 Task: Add an event with the title Third Webinar: Content Marketing Best Practices, date '2024/03/26', time 8:00 AM to 10:00 AMand add a description: Participants will be led through a body scan exercise, where they will direct their attention to different parts of their body, noticing sensations and releasing any tension or discomfort. This practice promotes body awareness and relaxation., put the event into Yellow category, logged in from the account softage.3@softage.netand send the event invitation to softage.1@softage.net and softage.2@softage.net. Set a reminder for the event 15 minutes before
Action: Mouse moved to (85, 87)
Screenshot: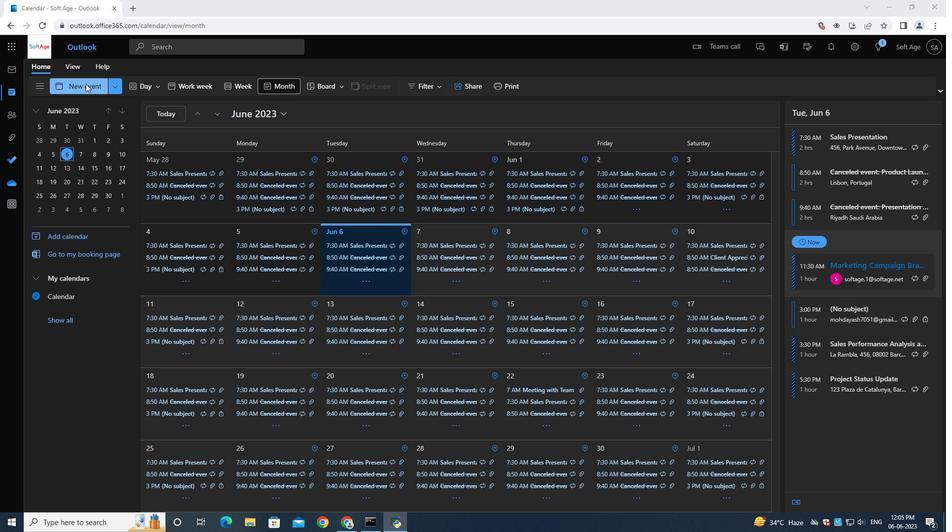 
Action: Mouse pressed left at (85, 87)
Screenshot: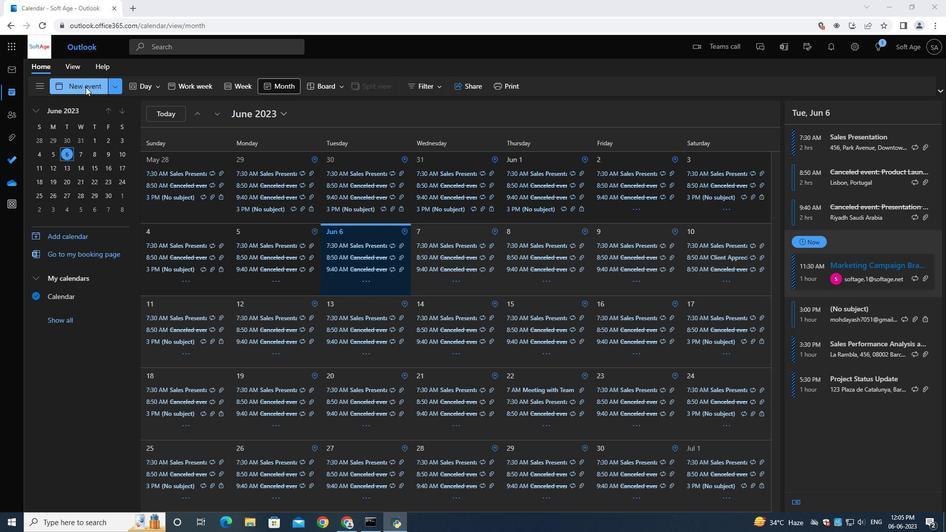 
Action: Mouse moved to (250, 153)
Screenshot: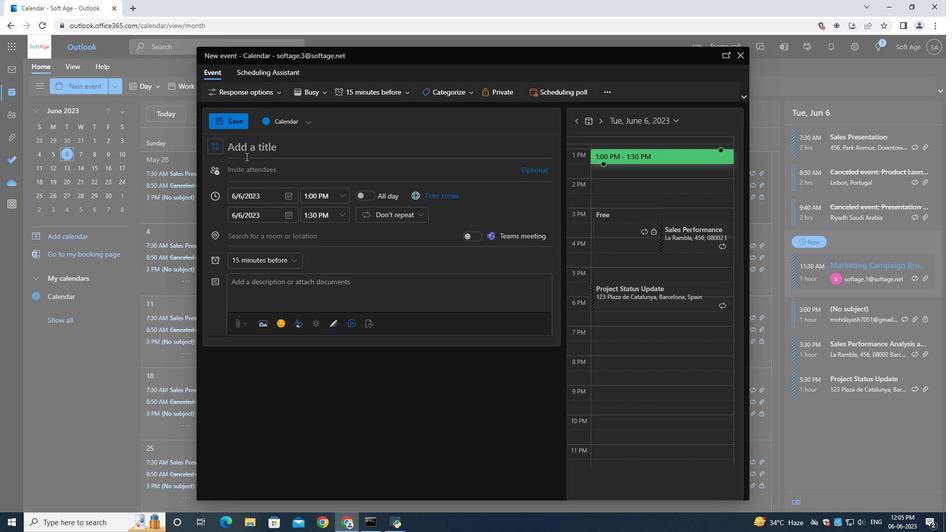 
Action: Key pressed <Key.shift>Third<Key.space><Key.shift>Webi<Key.shift>nar<Key.shift_r>:<Key.space><Key.shift>Content<Key.space><Key.shift>Marketing<Key.space><Key.shift><Key.shift><Key.shift><Key.shift><Key.shift><Key.shift>Best<Key.space><Key.shift><Key.shift><Key.shift>Practices
Screenshot: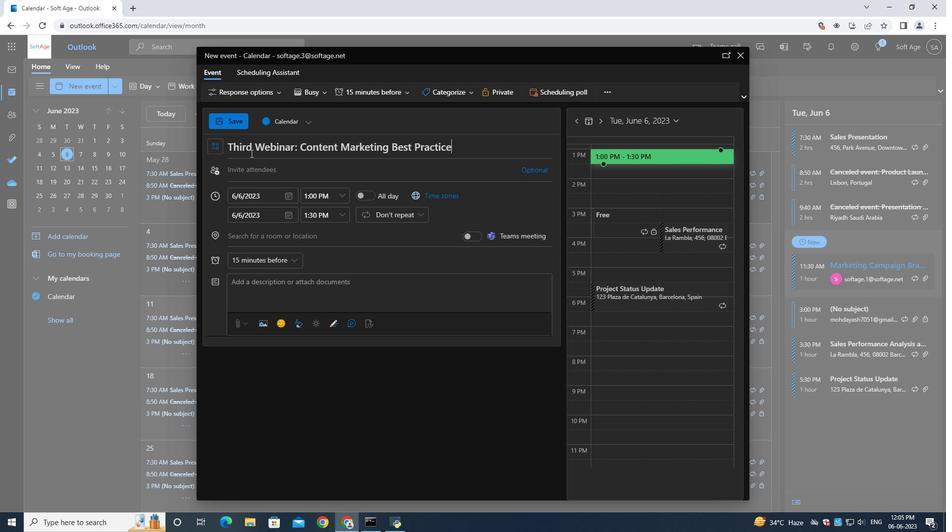 
Action: Mouse moved to (290, 194)
Screenshot: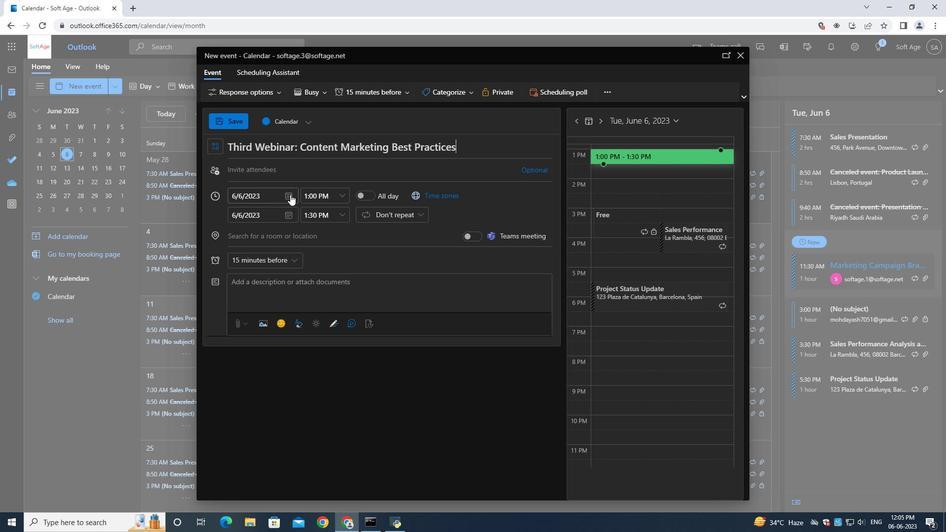 
Action: Mouse pressed left at (290, 194)
Screenshot: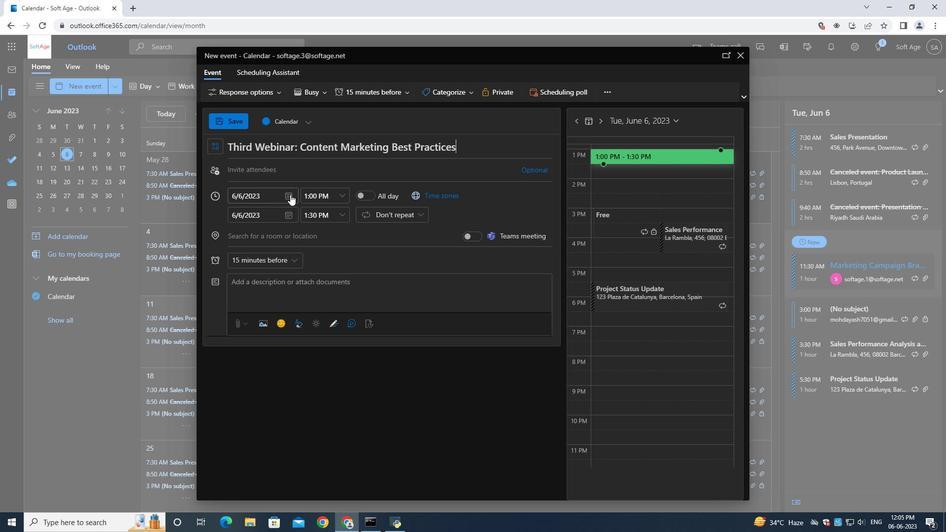 
Action: Mouse moved to (321, 214)
Screenshot: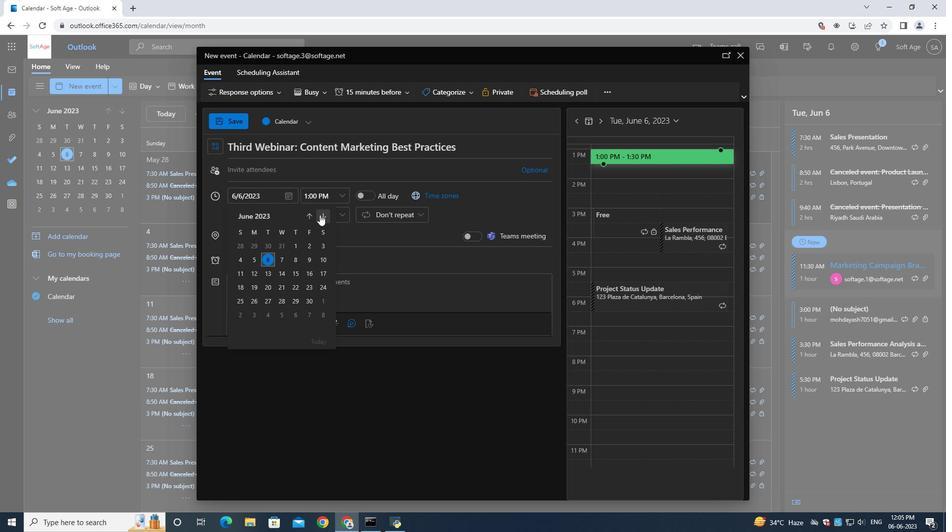 
Action: Mouse pressed left at (321, 214)
Screenshot: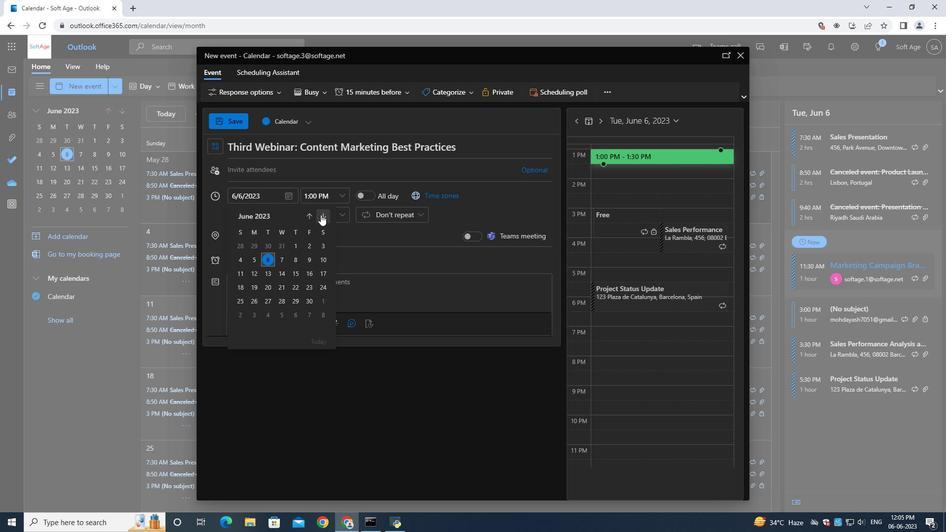 
Action: Mouse pressed left at (321, 214)
Screenshot: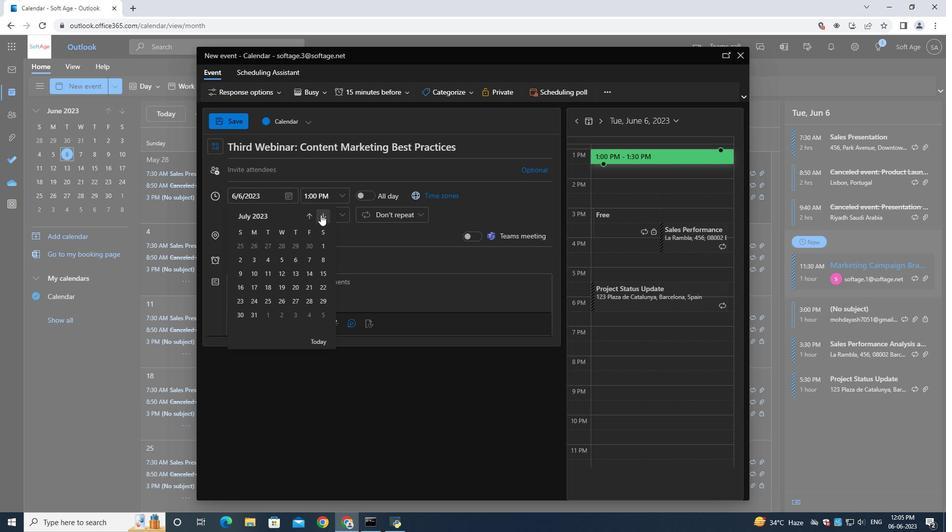 
Action: Mouse pressed left at (321, 214)
Screenshot: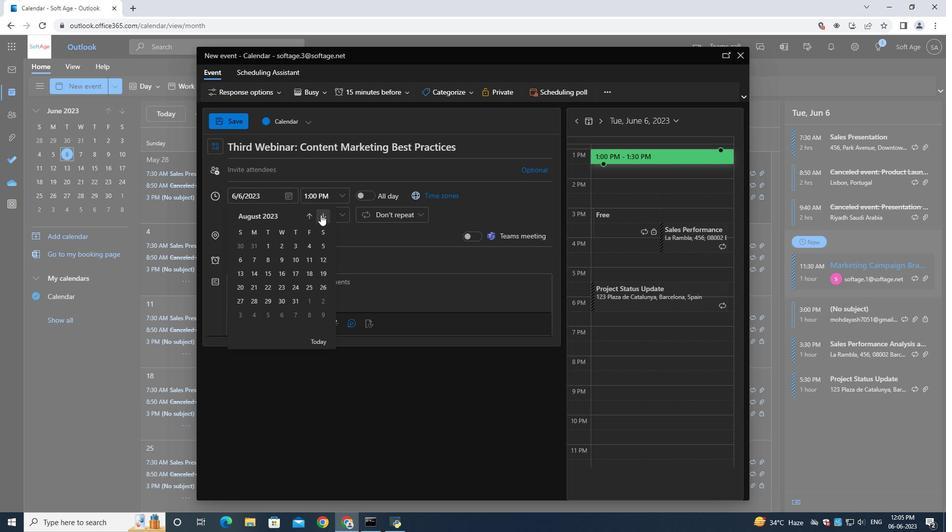 
Action: Mouse pressed left at (321, 214)
Screenshot: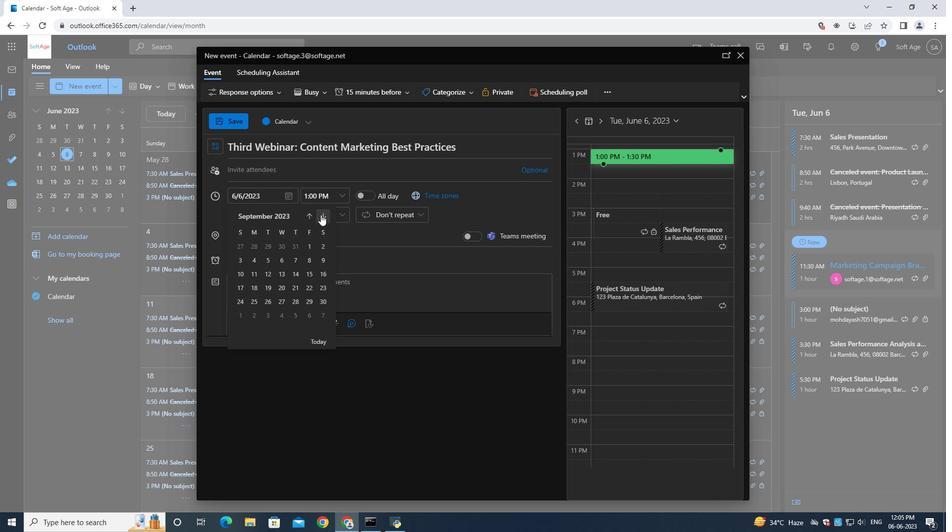 
Action: Mouse pressed left at (321, 214)
Screenshot: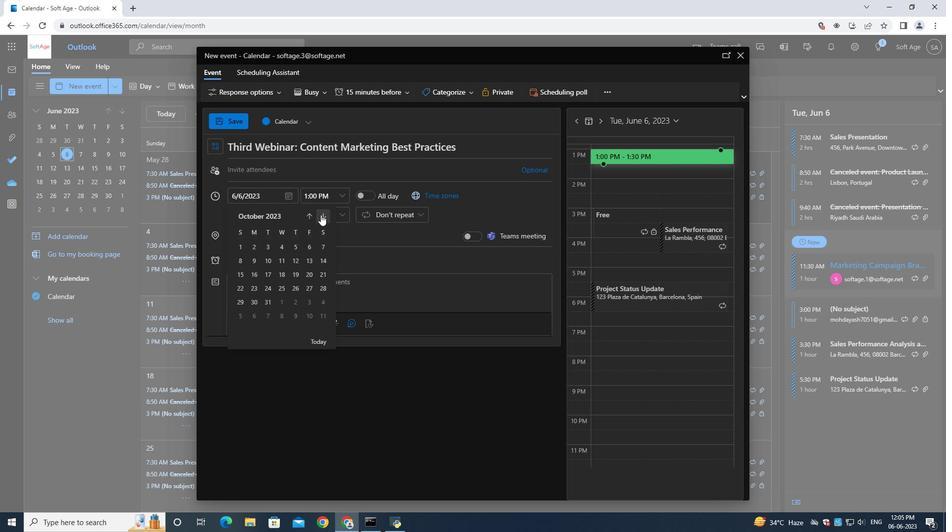 
Action: Mouse pressed left at (321, 214)
Screenshot: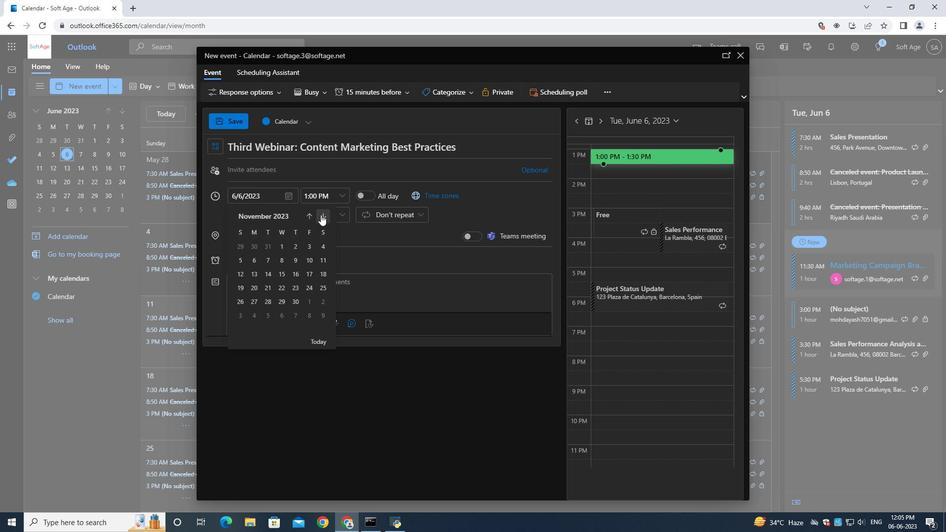 
Action: Mouse pressed left at (321, 214)
Screenshot: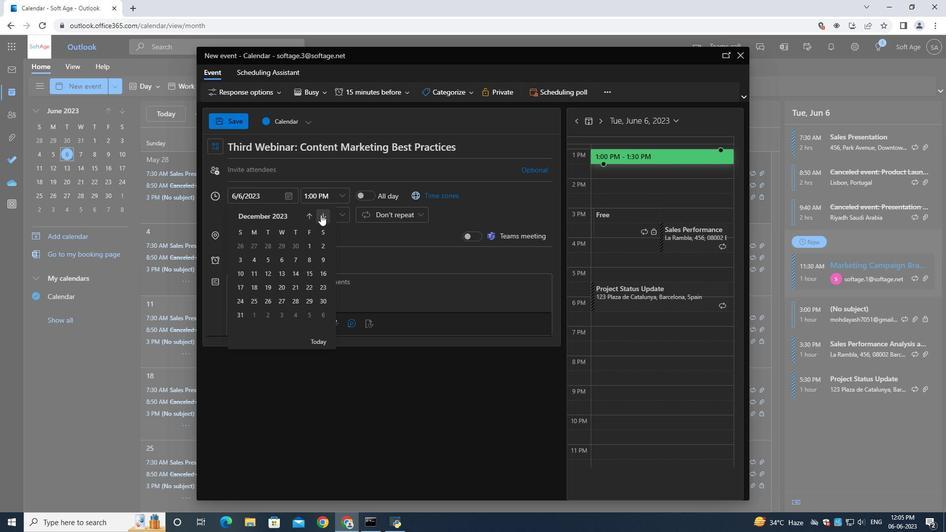 
Action: Mouse pressed left at (321, 214)
Screenshot: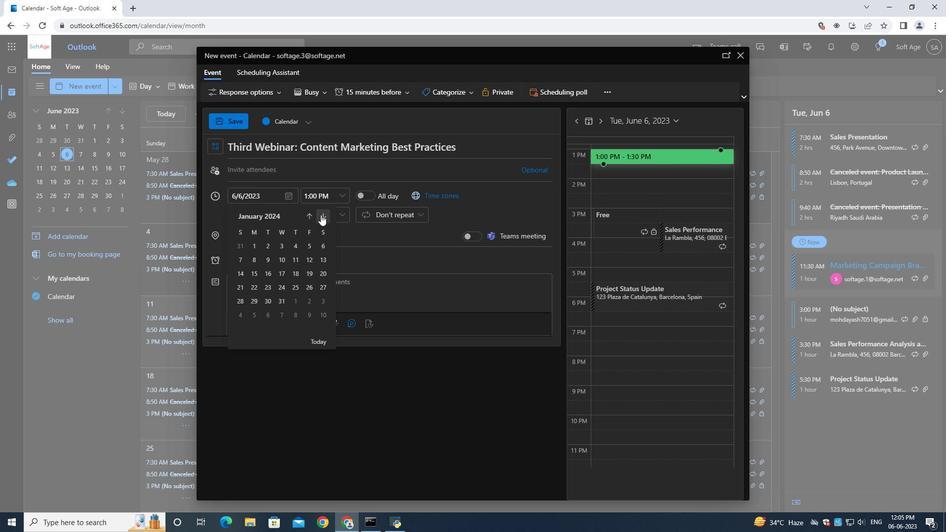 
Action: Mouse pressed left at (321, 214)
Screenshot: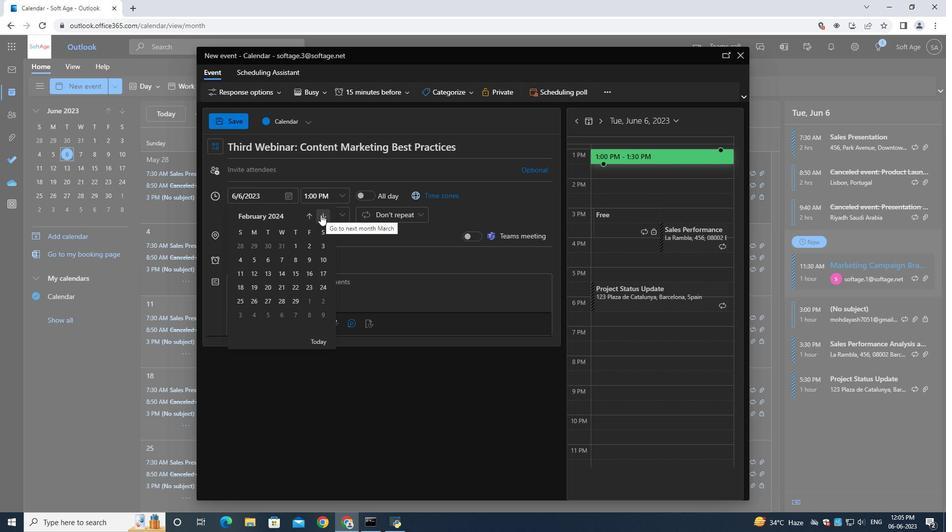 
Action: Mouse moved to (269, 300)
Screenshot: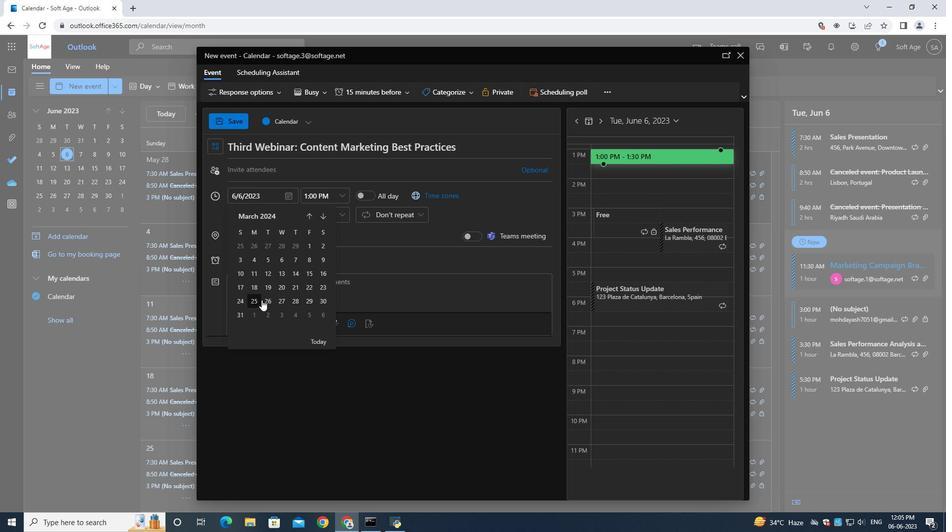 
Action: Mouse pressed left at (269, 300)
Screenshot: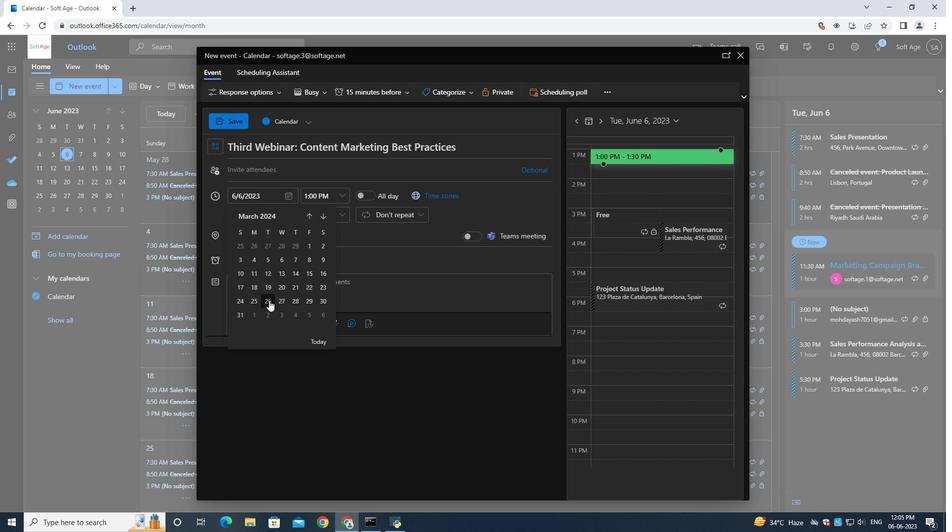 
Action: Mouse moved to (331, 193)
Screenshot: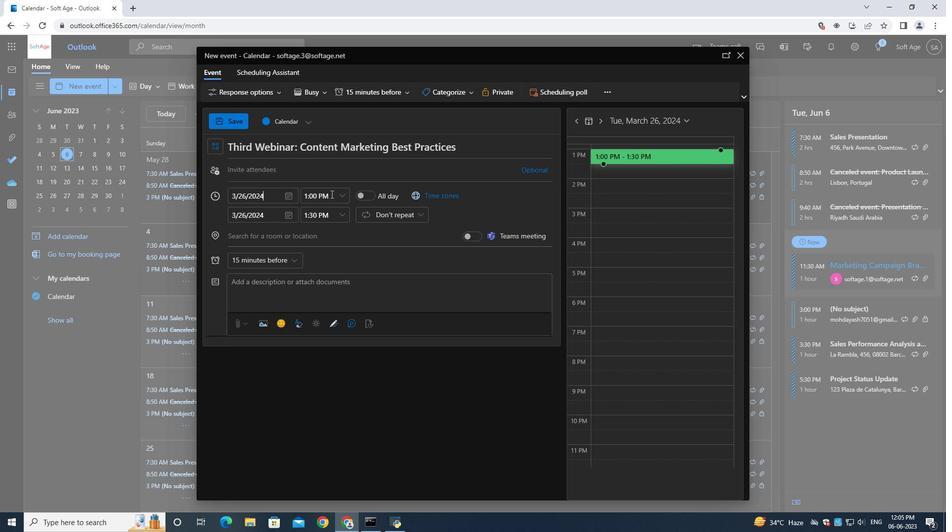 
Action: Mouse pressed left at (331, 193)
Screenshot: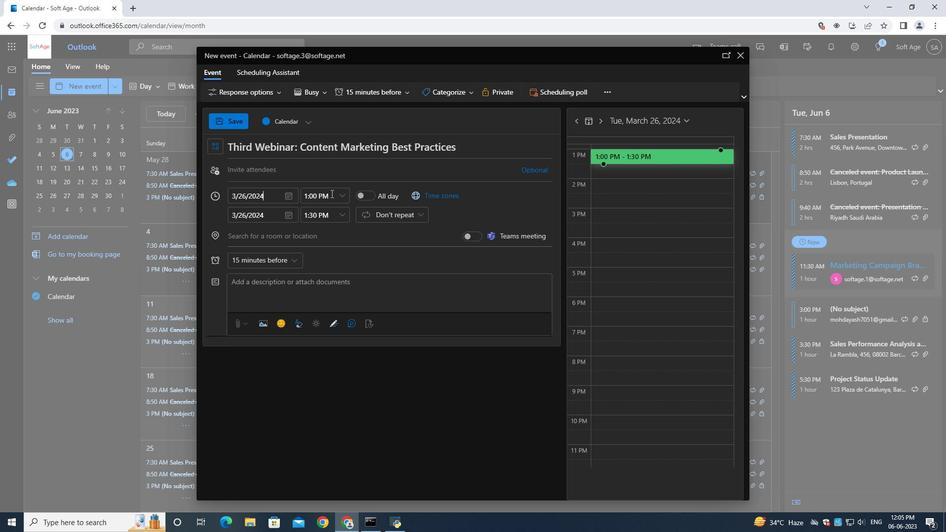 
Action: Mouse moved to (330, 196)
Screenshot: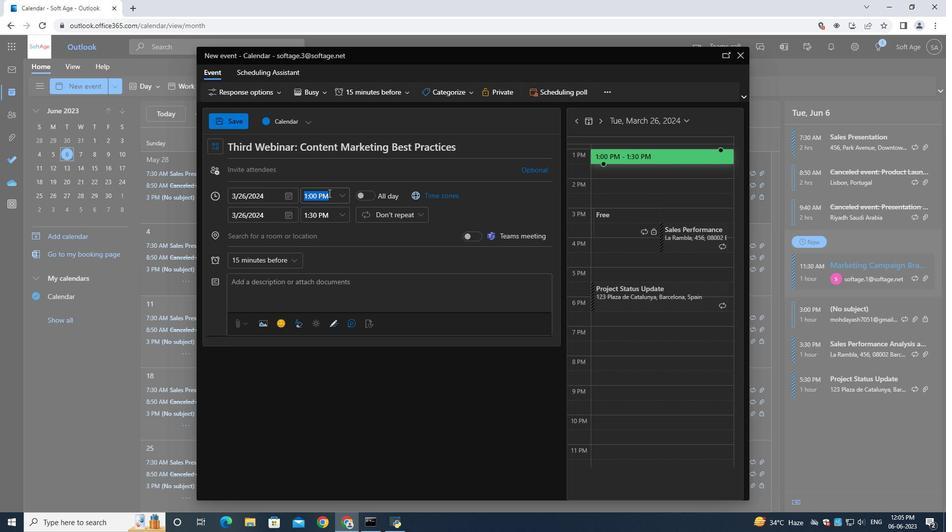 
Action: Key pressed 8<Key.shift_r>:00<Key.shift>AM
Screenshot: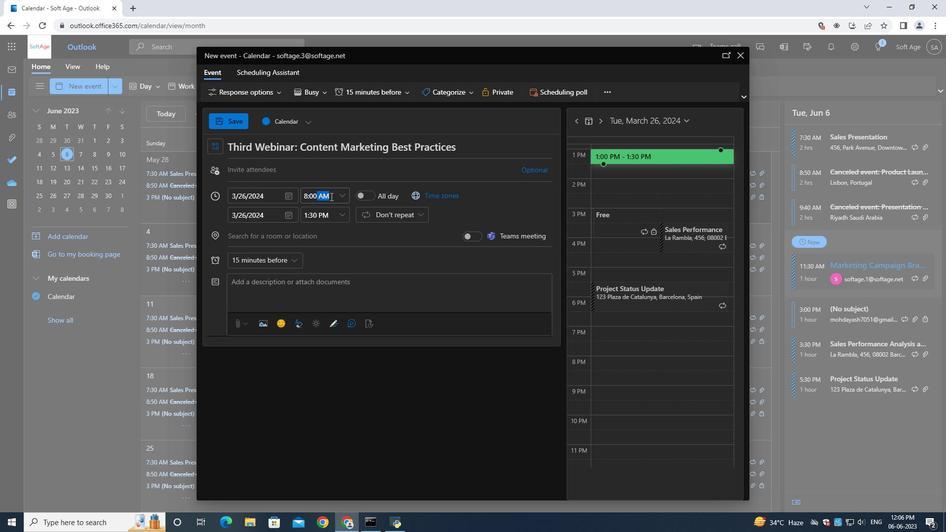 
Action: Mouse moved to (324, 216)
Screenshot: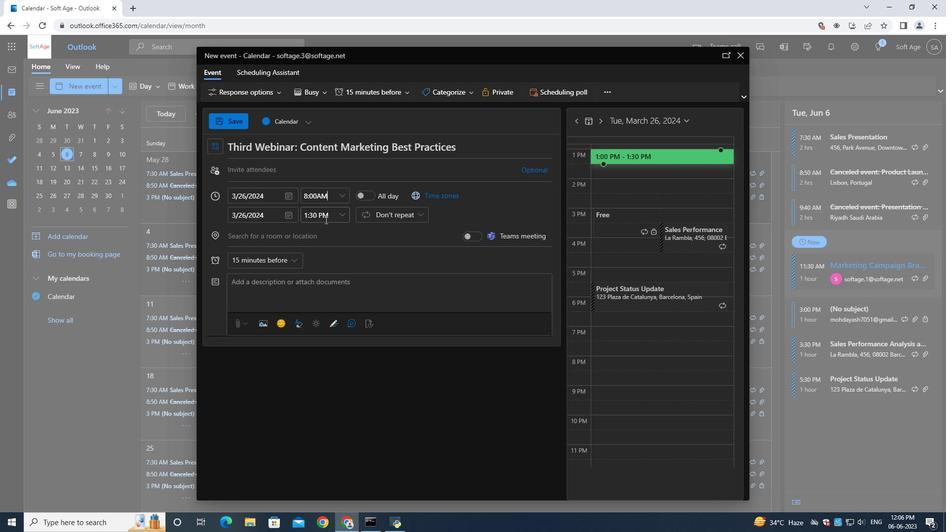 
Action: Mouse pressed left at (324, 216)
Screenshot: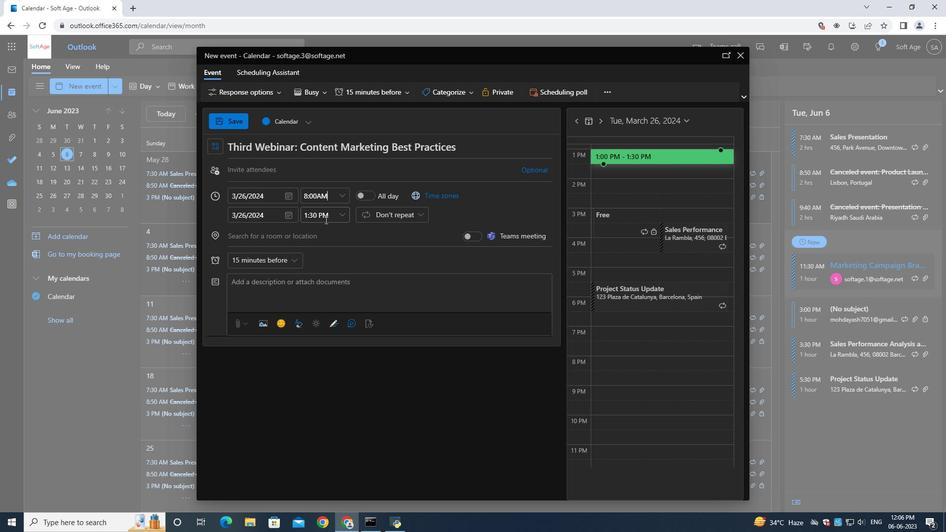 
Action: Mouse moved to (326, 216)
Screenshot: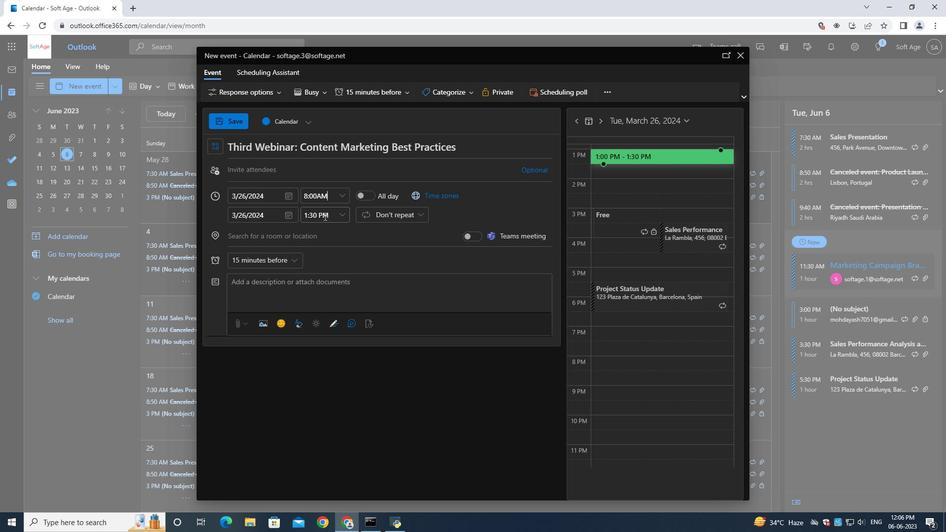 
Action: Key pressed 10<Key.shift_r>:00<Key.shift>AM
Screenshot: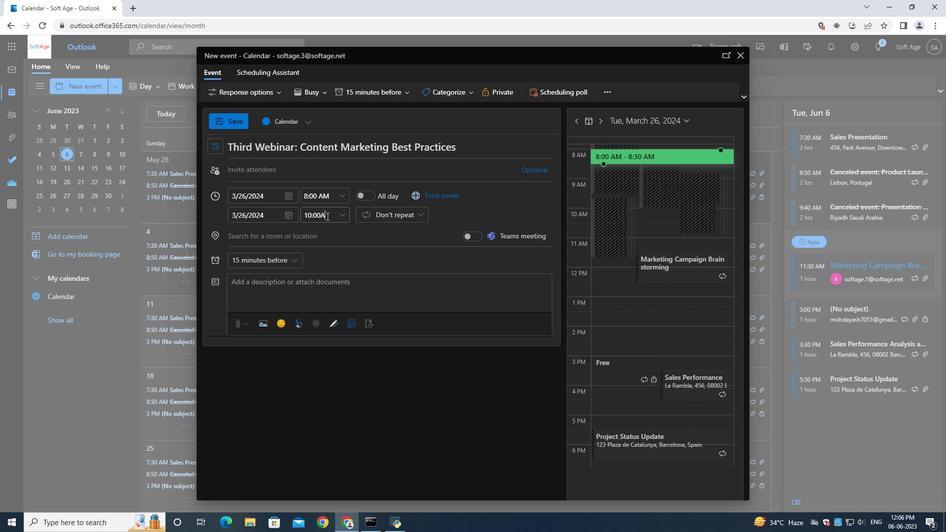 
Action: Mouse moved to (291, 278)
Screenshot: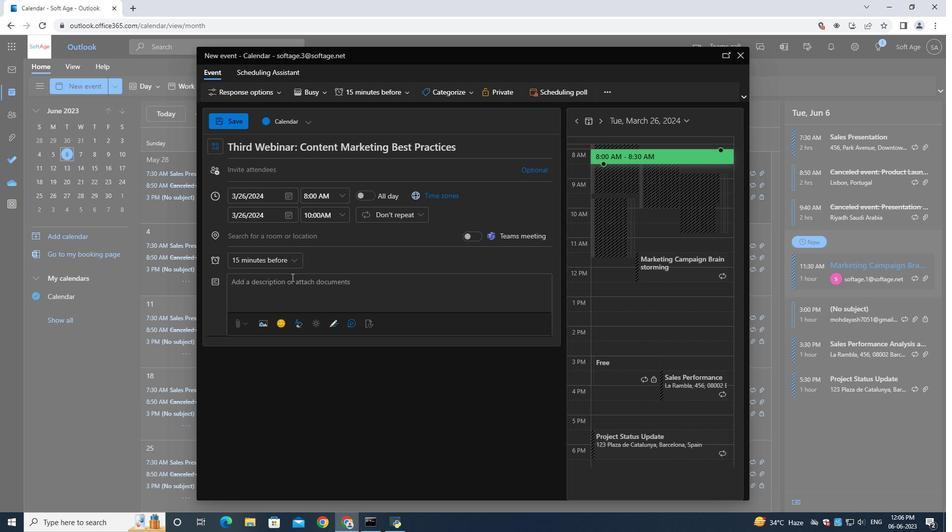 
Action: Mouse pressed left at (291, 278)
Screenshot: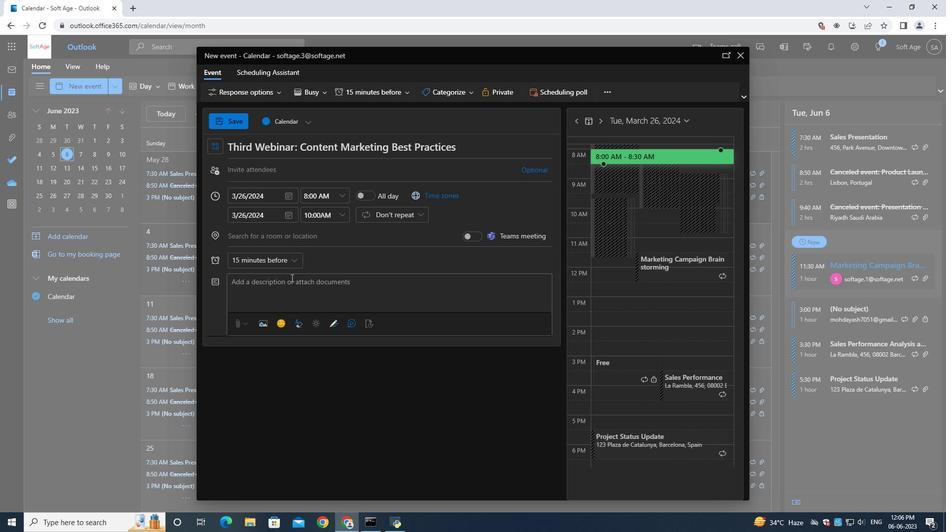 
Action: Mouse moved to (294, 280)
Screenshot: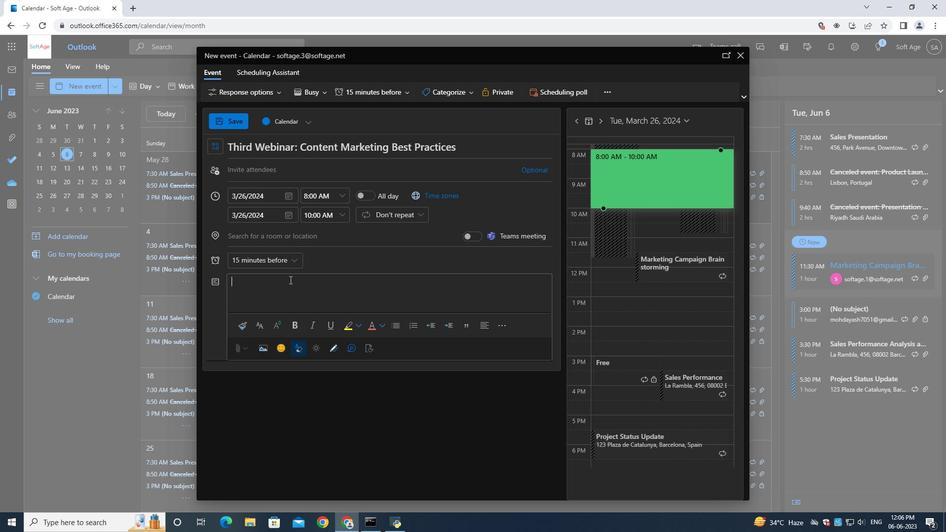 
Action: Key pressed <Key.shift>Participants<Key.space>will<Key.space>be<Key.space>led<Key.space>through<Key.space>a<Key.space>body<Key.space>scan<Key.space>exercise,<Key.space>where<Key.space>they<Key.space>willl<Key.backspace><Key.space>direct<Key.space>their<Key.space>attention<Key.space>to<Key.space>diffrent<Key.space>parts<Key.space>of<Key.space>their<Key.space>body,<Key.space>nocting<Key.space>sensationas<Key.space><Key.backspace><Key.space>a<Key.backspace><Key.backspace><Key.backspace><Key.backspace><Key.backspace><Key.backspace><Key.backspace><Key.backspace><Key.backspace><Key.backspace><Key.backspace><Key.backspace><Key.backspace><Key.backspace><Key.backspace><Key.backspace><Key.backspace><Key.backspace><Key.backspace><Key.backspace><Key.backspace><Key.backspace>
Screenshot: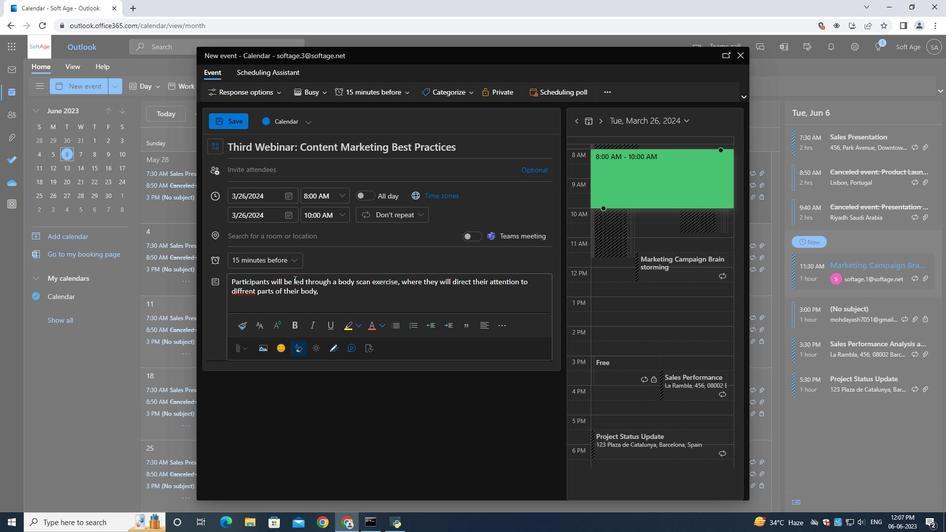 
Action: Mouse moved to (244, 289)
Screenshot: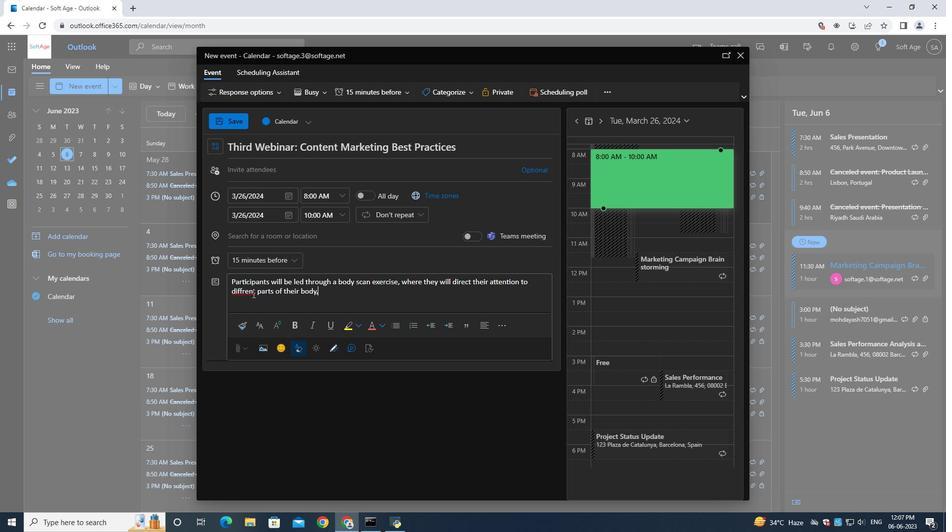 
Action: Mouse pressed left at (244, 289)
Screenshot: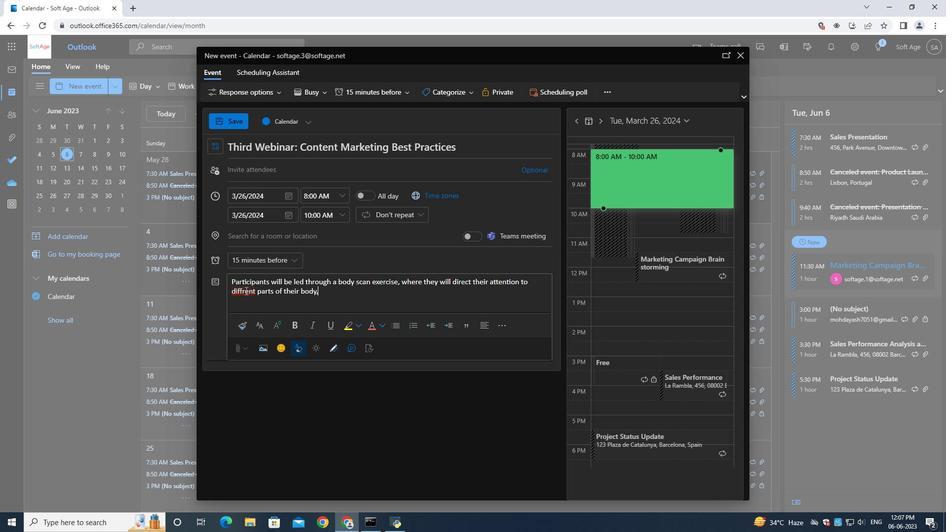 
Action: Mouse pressed left at (244, 289)
Screenshot: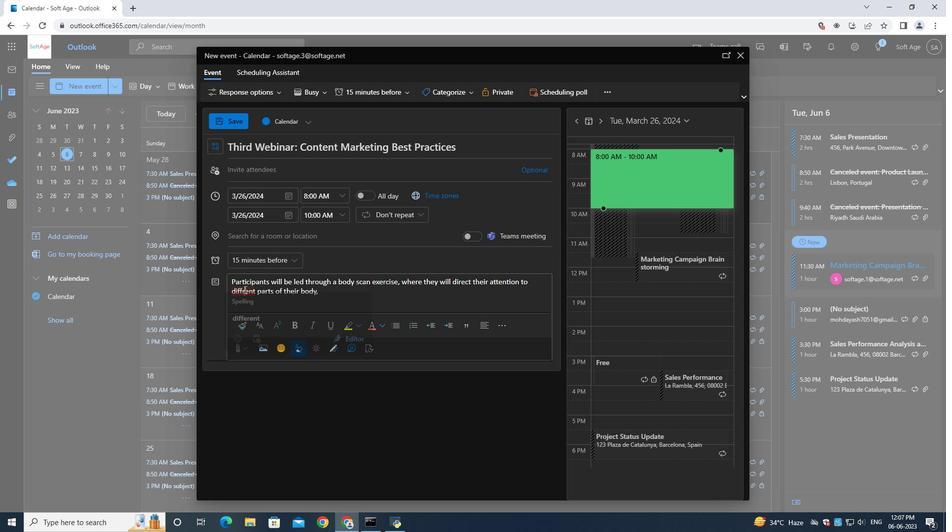 
Action: Mouse moved to (245, 324)
Screenshot: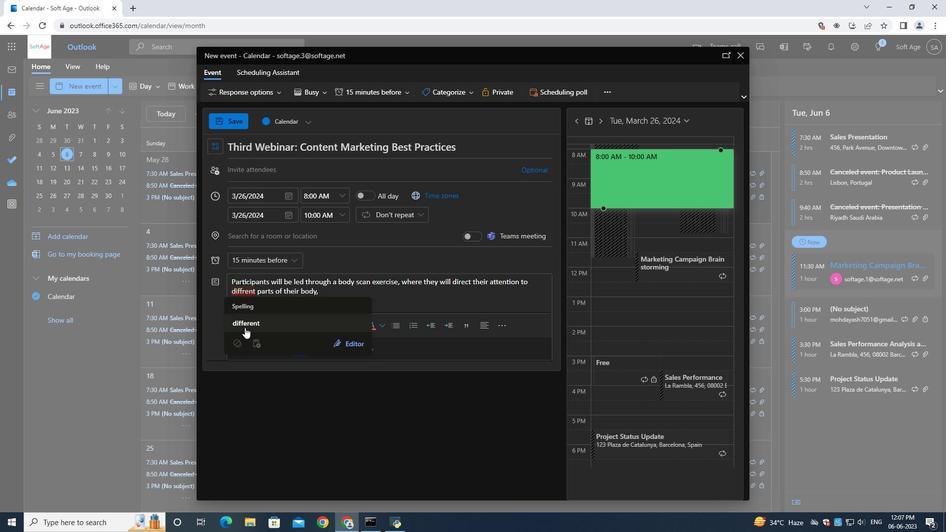 
Action: Mouse pressed left at (245, 324)
Screenshot: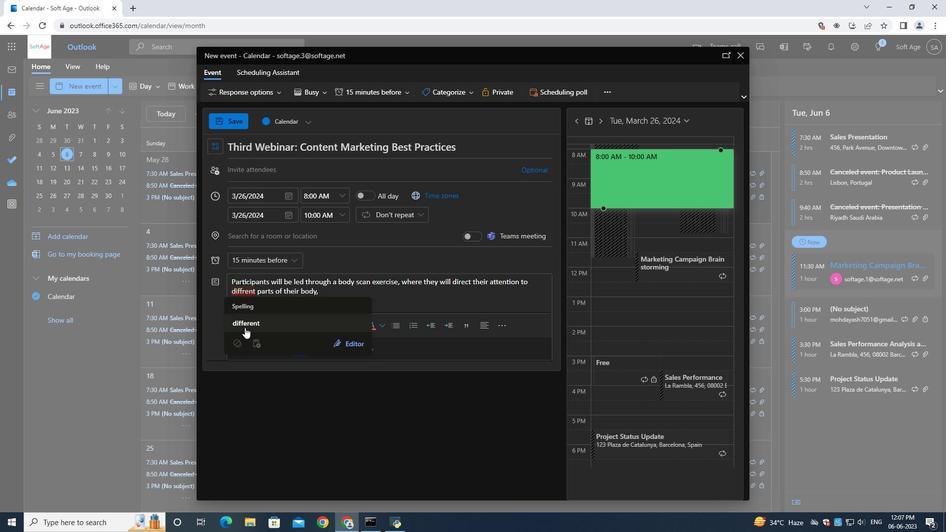 
Action: Mouse moved to (327, 295)
Screenshot: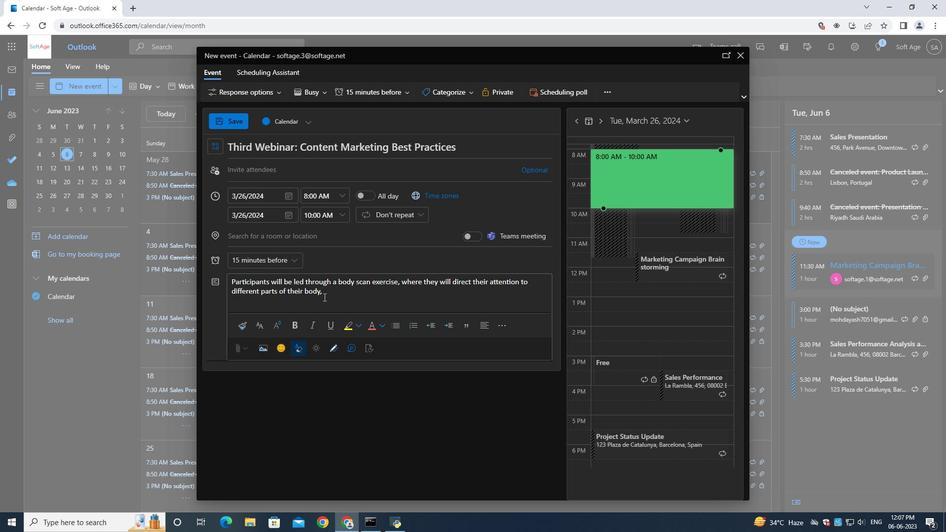 
Action: Mouse pressed left at (327, 295)
Screenshot: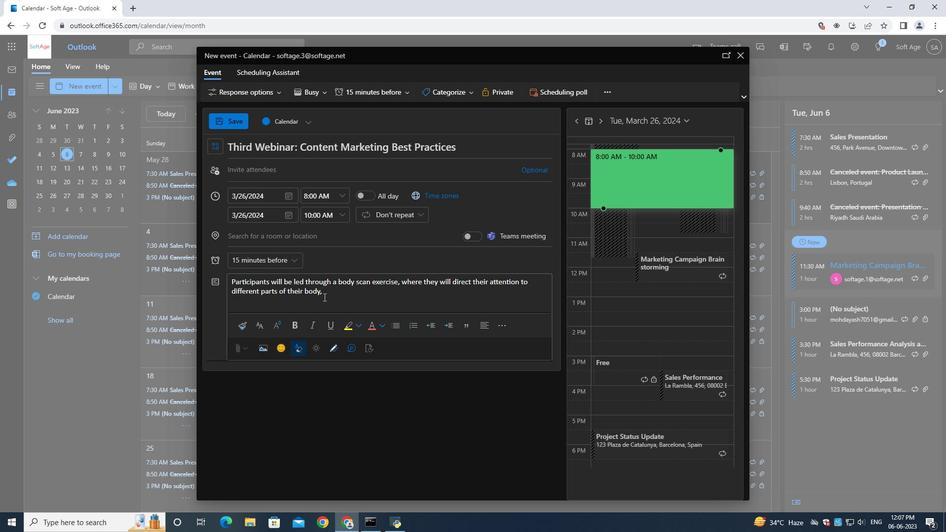 
Action: Mouse moved to (328, 294)
Screenshot: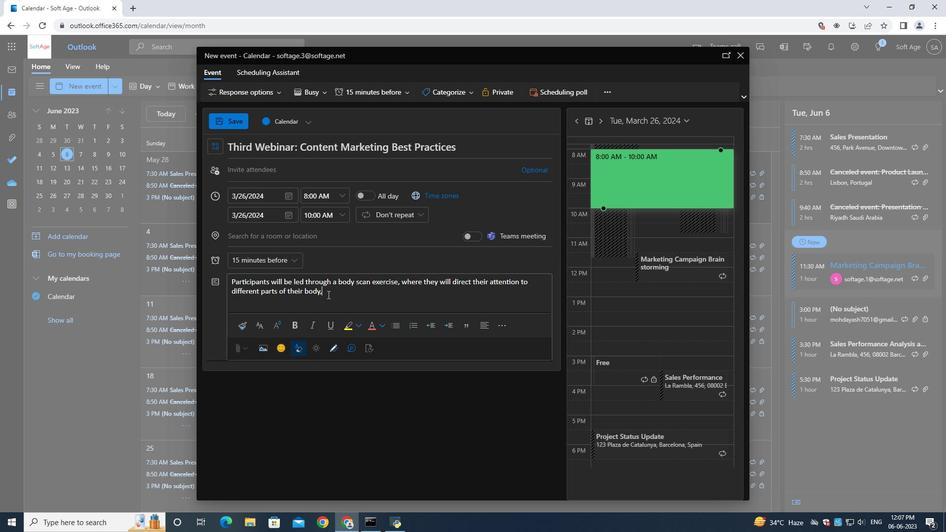 
Action: Mouse pressed left at (328, 294)
Screenshot: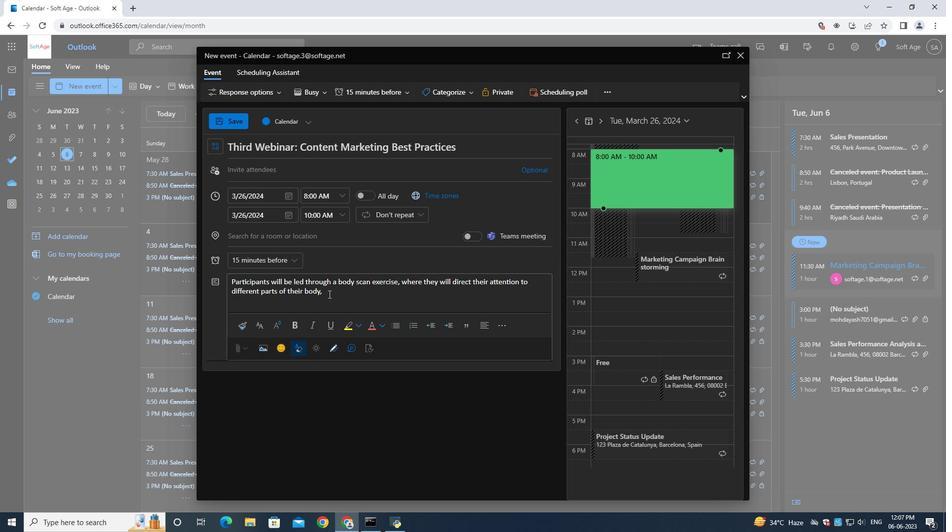 
Action: Mouse moved to (328, 293)
Screenshot: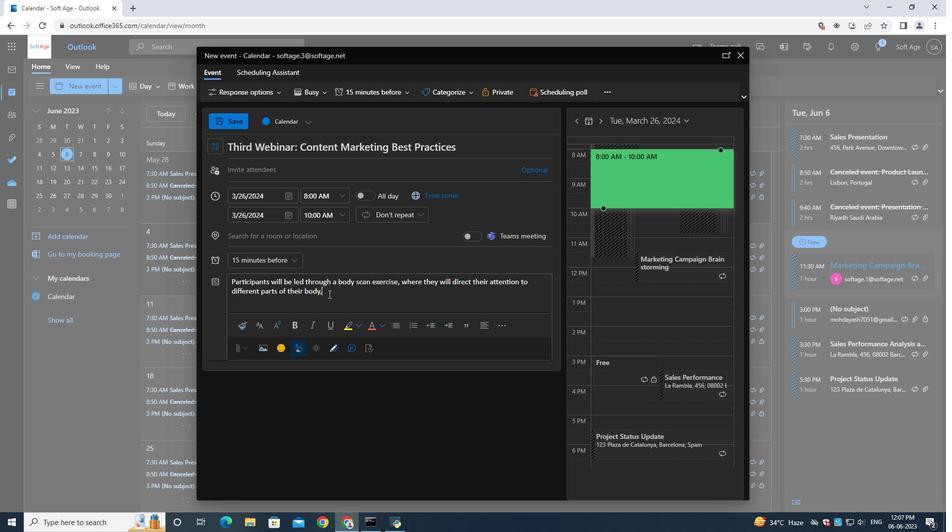 
Action: Key pressed <Key.backspace>
Screenshot: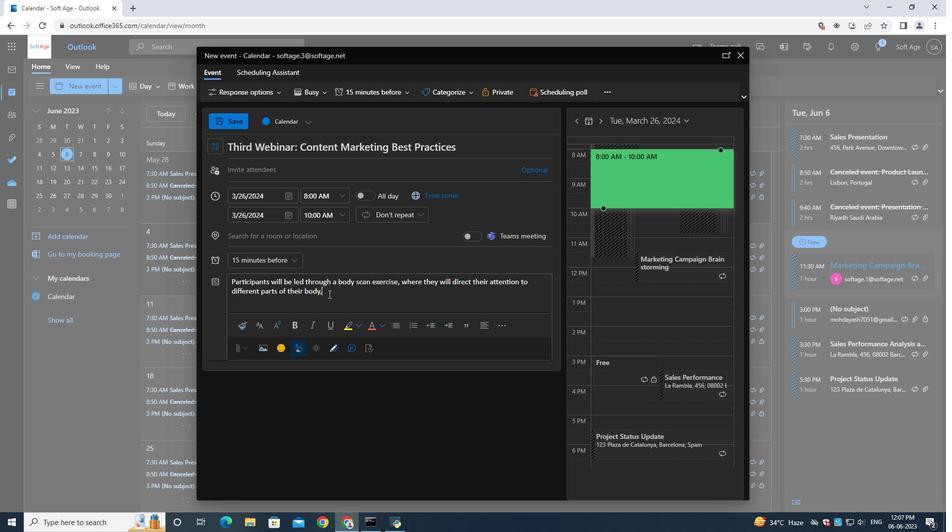 
Action: Mouse moved to (328, 292)
Screenshot: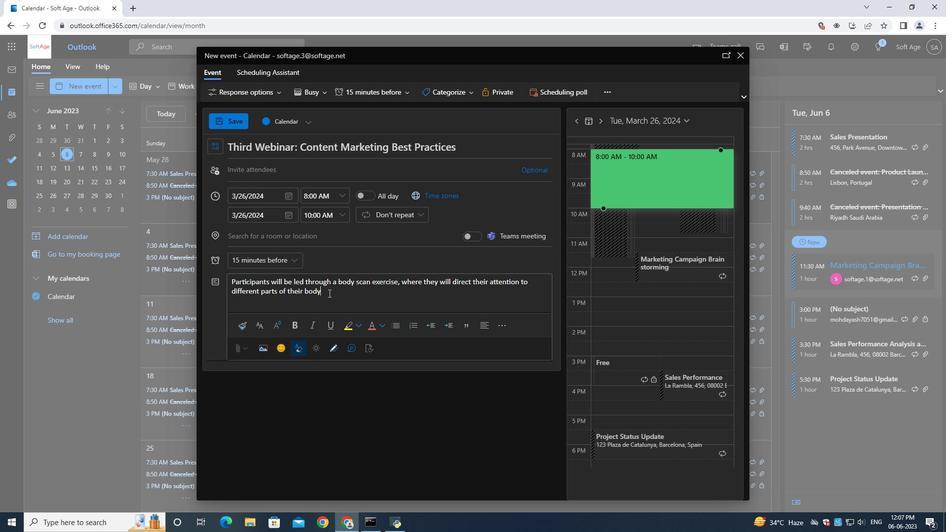 
Action: Key pressed <Key.space>m<Key.backspace>noc<Key.backspace>ticing<Key.space>sensation<Key.space>and<Key.space>releasing<Key.space>any<Key.space>tenson<Key.backspace><Key.backspace>ion<Key.space>or<Key.space>discomfort.<Key.space><Key.shift>This<Key.space>practice<Key.space>promotes<Key.space>body<Key.space>awareness<Key.space>and<Key.space>relazation.
Screenshot: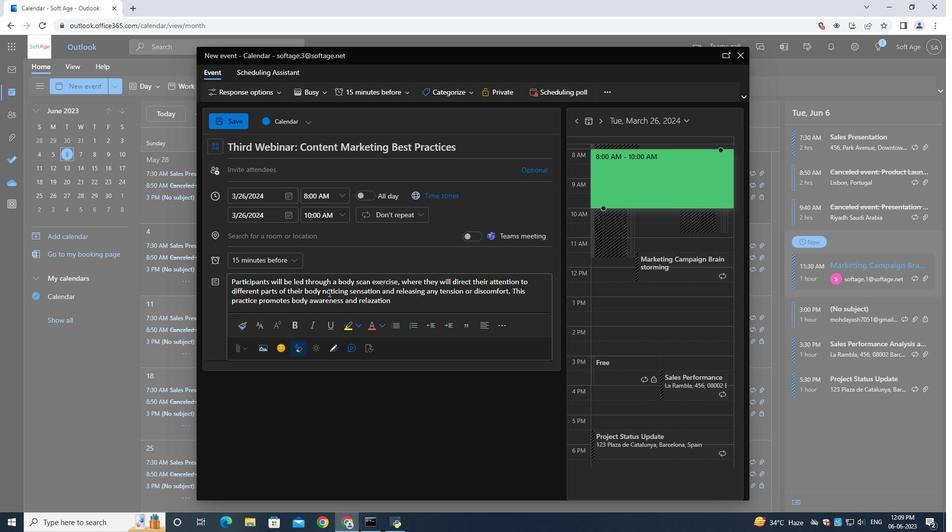 
Action: Mouse moved to (435, 87)
Screenshot: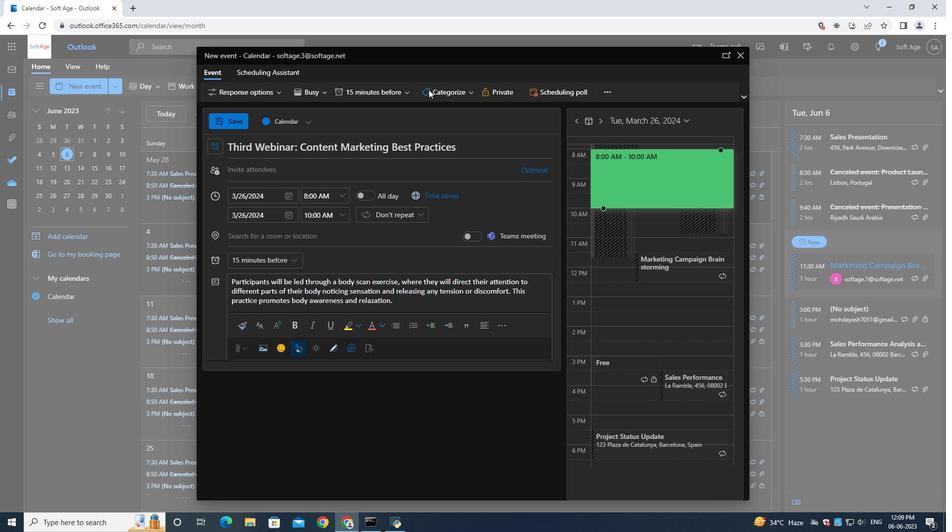 
Action: Mouse pressed left at (435, 87)
Screenshot: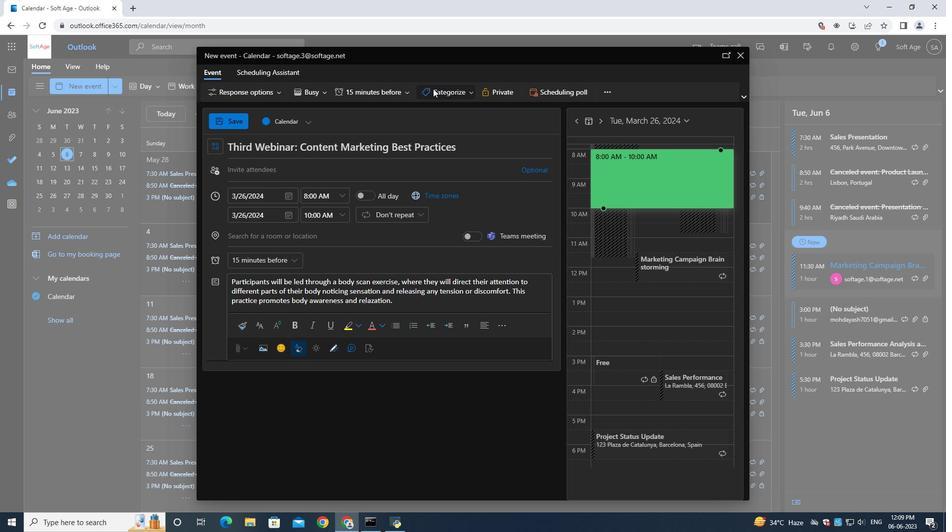 
Action: Mouse moved to (448, 188)
Screenshot: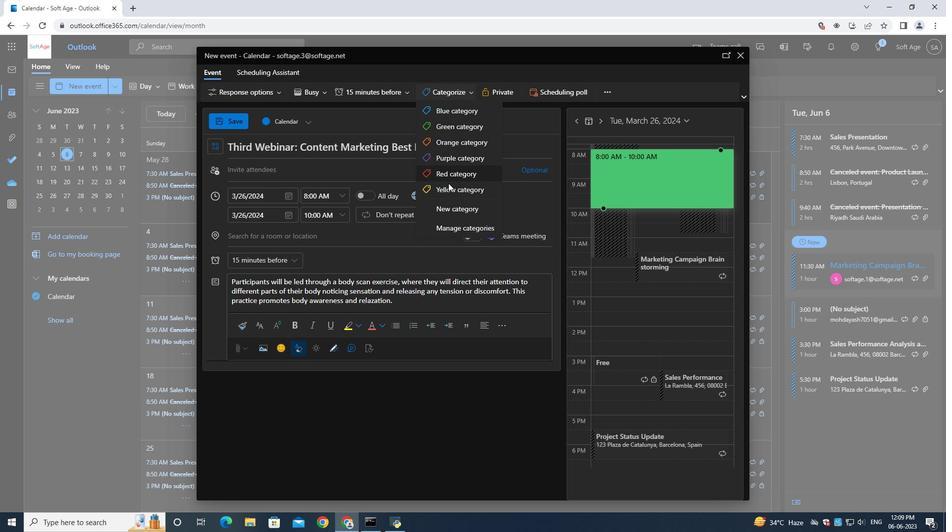 
Action: Mouse pressed left at (448, 188)
Screenshot: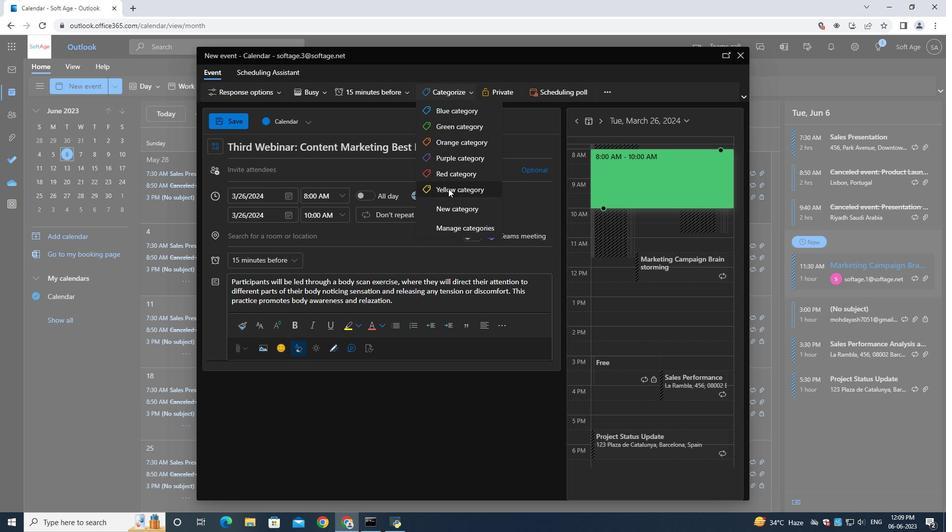
Action: Mouse moved to (266, 178)
Screenshot: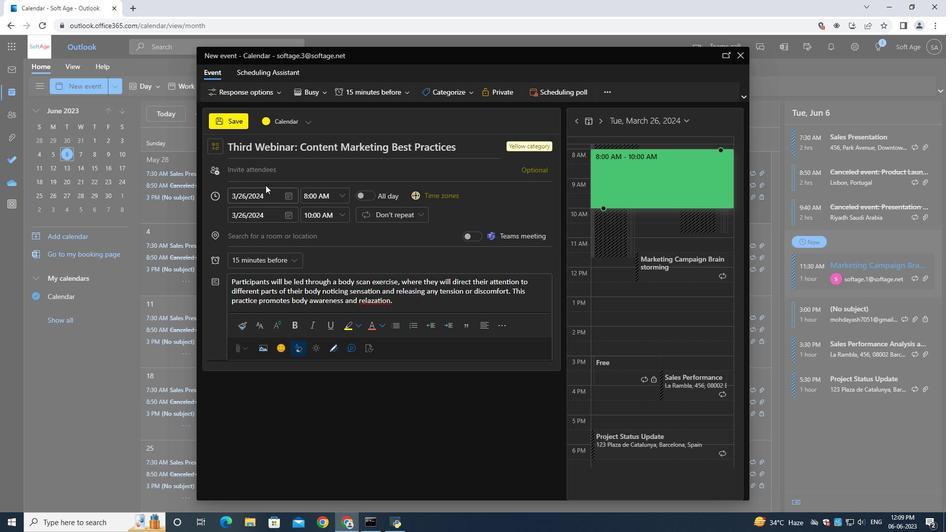 
Action: Mouse pressed left at (266, 178)
Screenshot: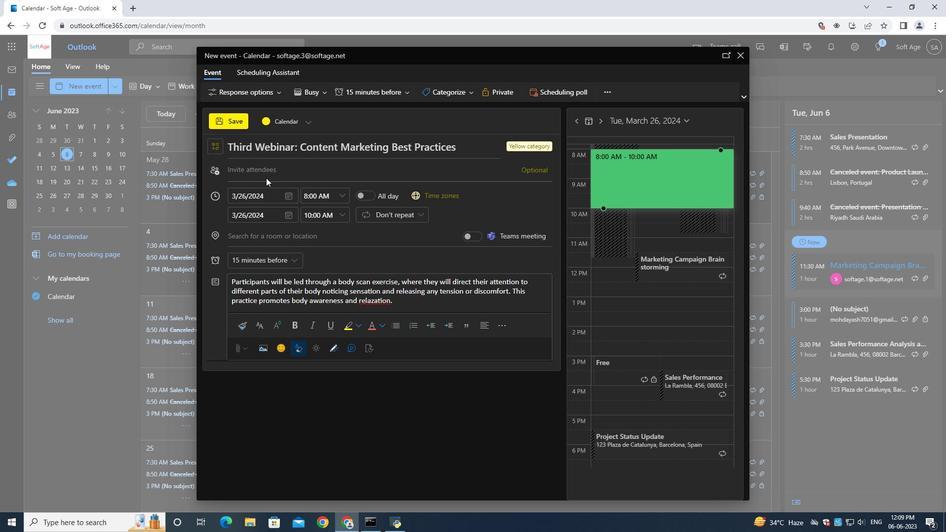 
Action: Mouse moved to (270, 178)
Screenshot: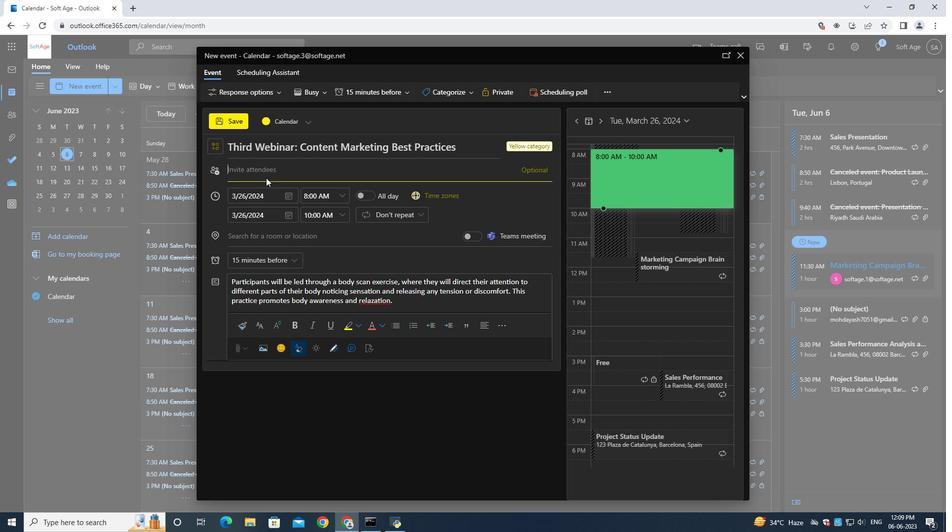 
Action: Key pressed softage.1<Key.shift>@softage.net
Screenshot: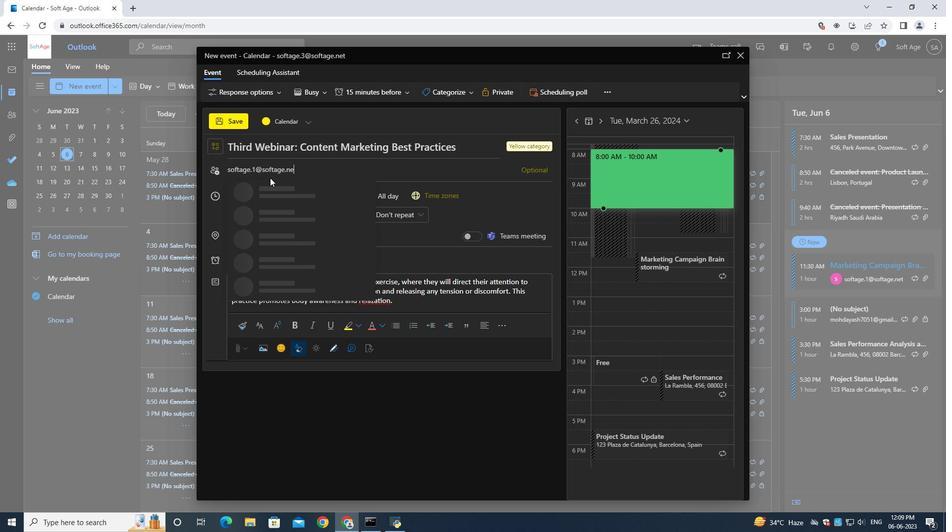
Action: Mouse moved to (279, 192)
Screenshot: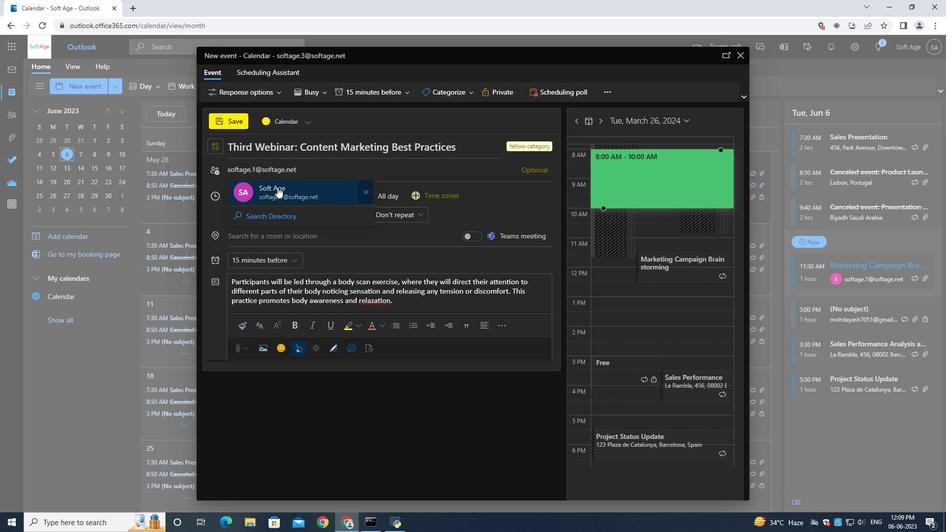 
Action: Mouse pressed left at (279, 192)
Screenshot: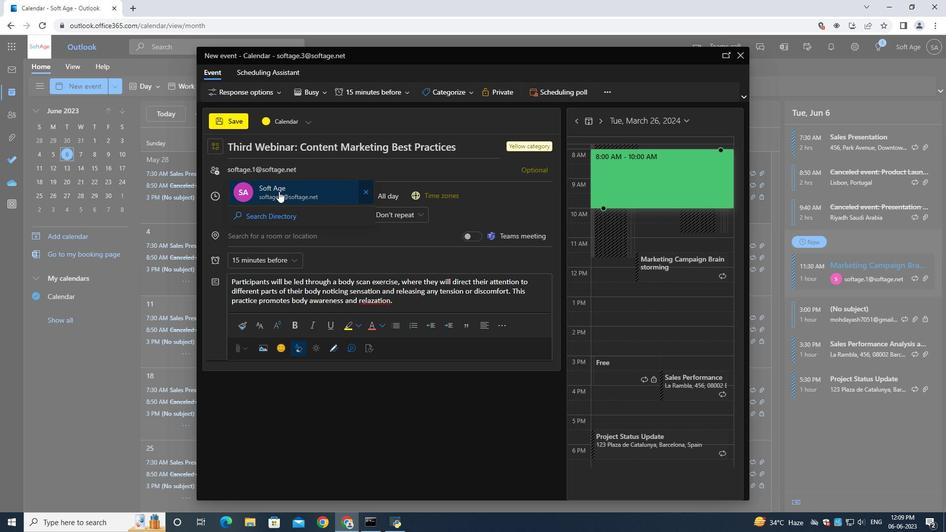 
Action: Mouse moved to (333, 162)
Screenshot: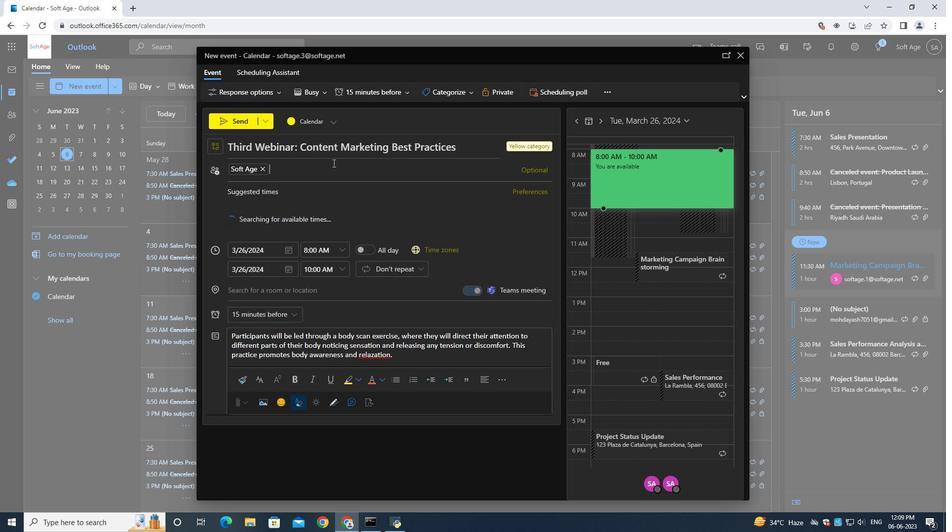 
Action: Key pressed softage.2<Key.shift>@softage.net
Screenshot: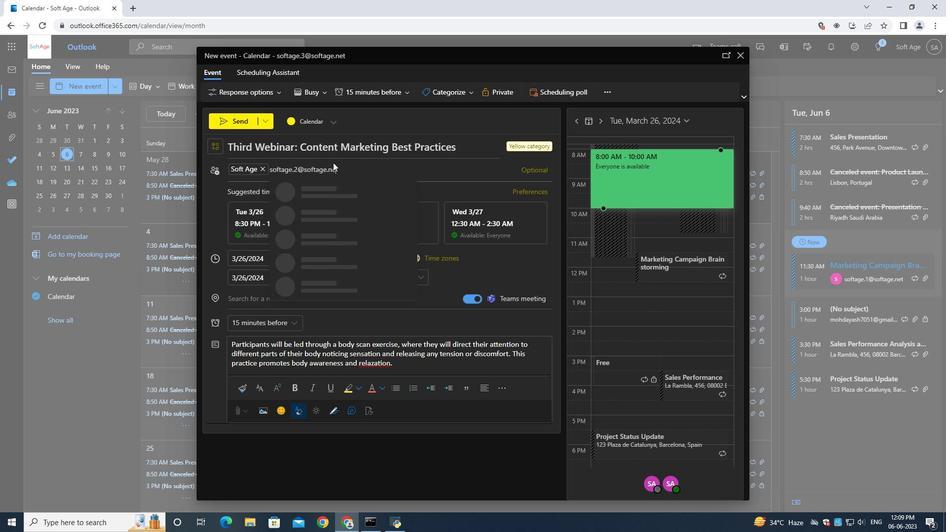 
Action: Mouse moved to (321, 189)
Screenshot: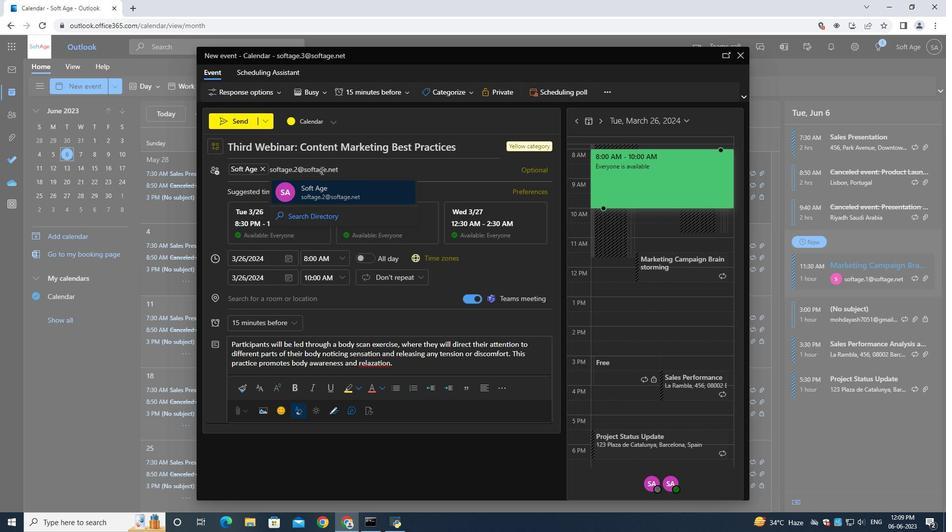 
Action: Mouse pressed left at (321, 189)
Screenshot: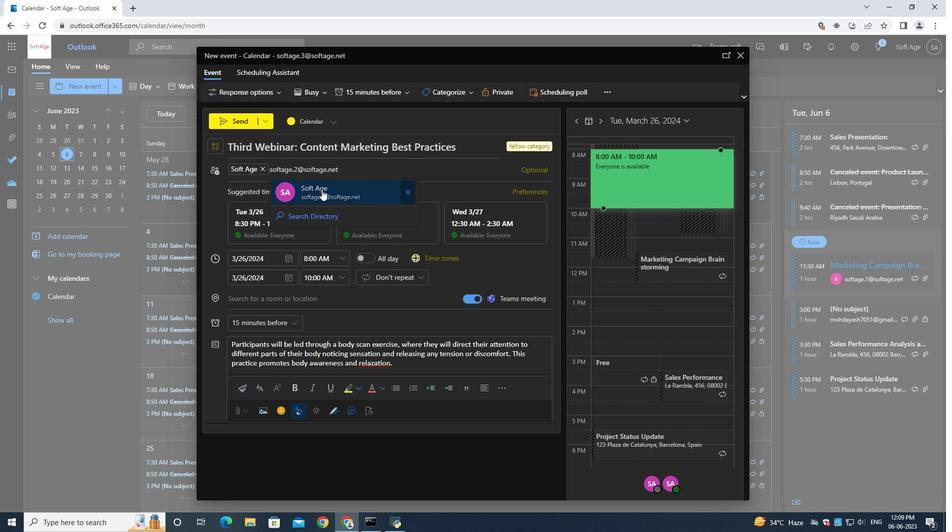 
Action: Mouse moved to (274, 320)
Screenshot: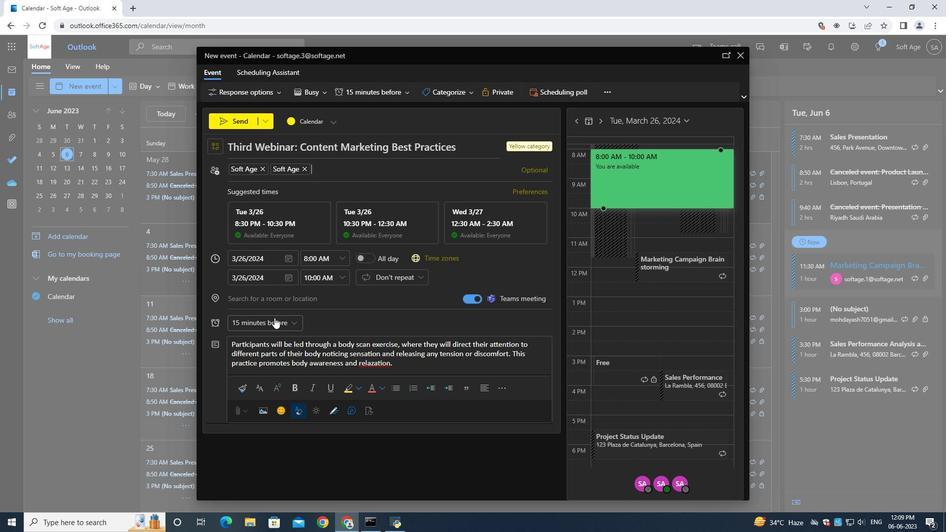 
Action: Mouse pressed left at (274, 320)
Screenshot: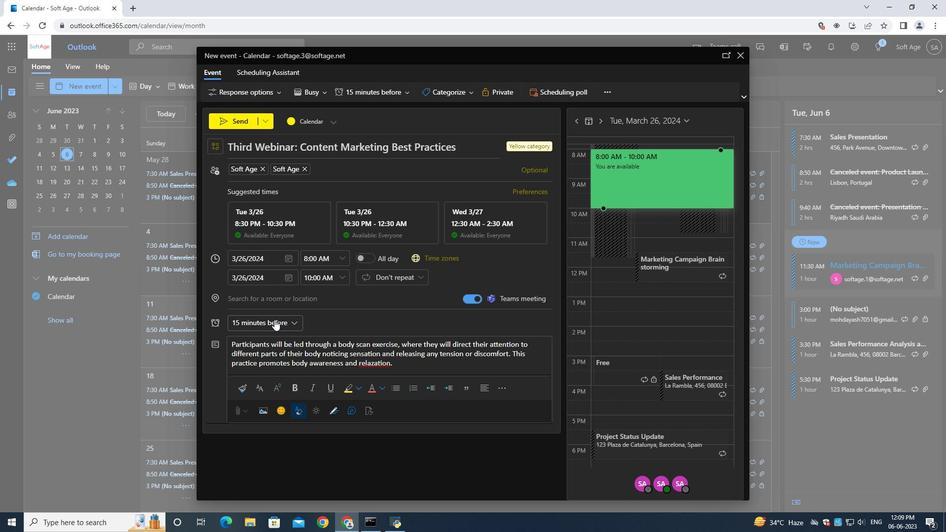 
Action: Mouse pressed left at (274, 320)
Screenshot: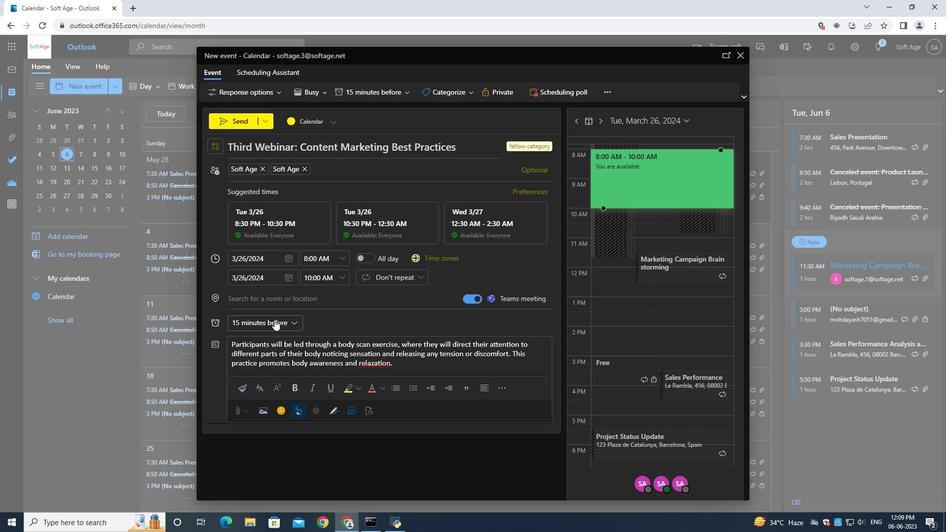 
Action: Mouse moved to (234, 118)
Screenshot: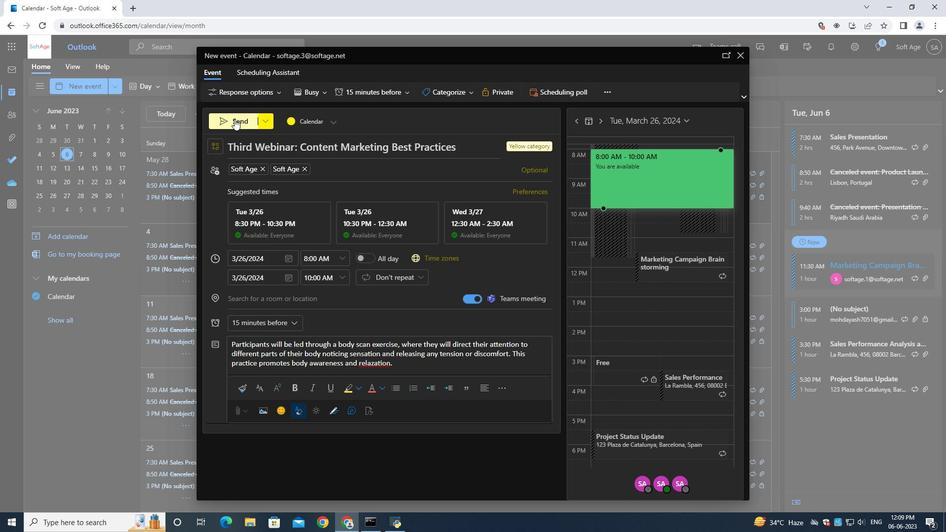 
Action: Mouse pressed left at (234, 118)
Screenshot: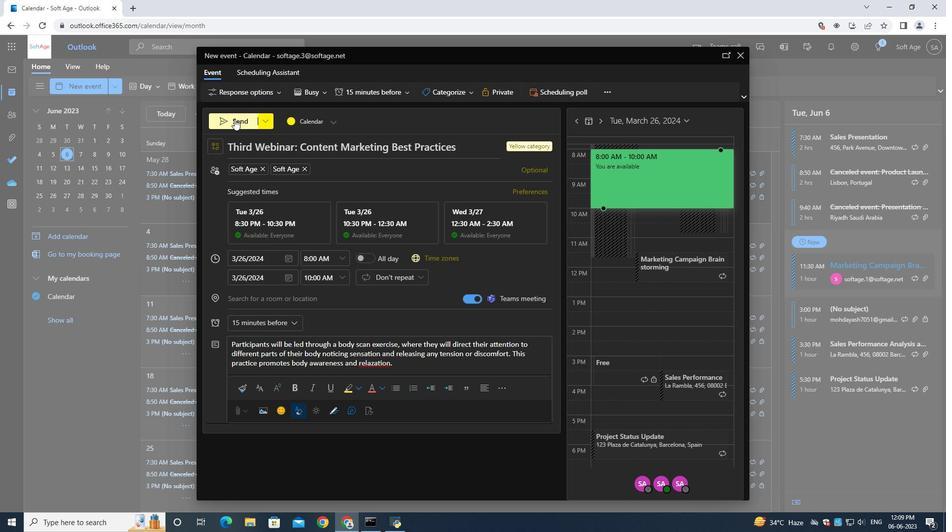 
Action: Mouse moved to (237, 118)
Screenshot: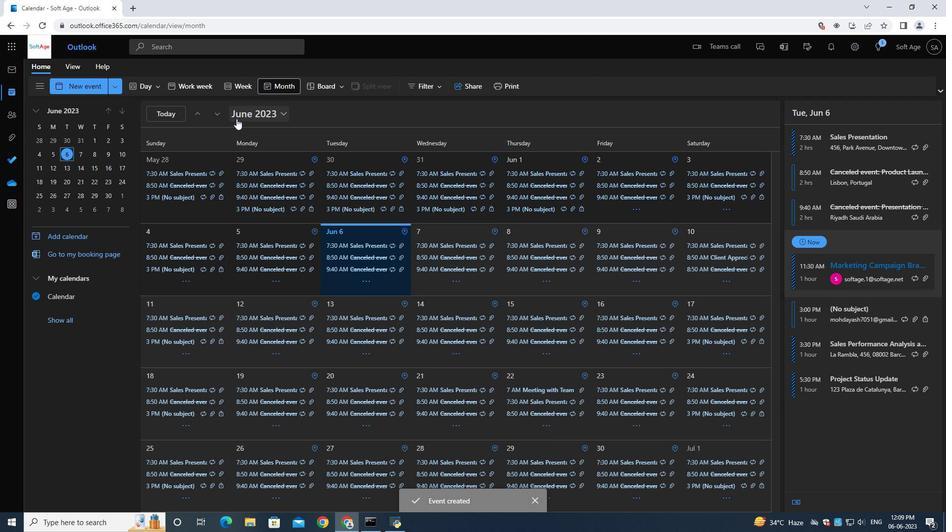 
